 Task: Check the average views per listing of office in the last 3 years.
Action: Mouse moved to (938, 207)
Screenshot: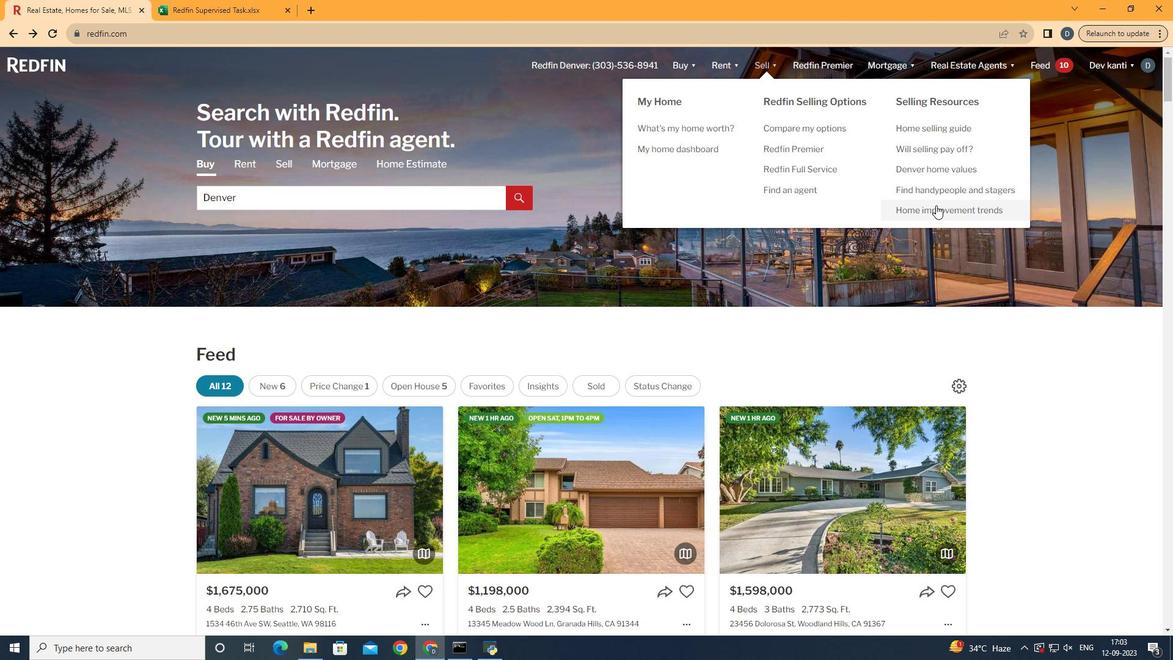 
Action: Mouse pressed left at (938, 207)
Screenshot: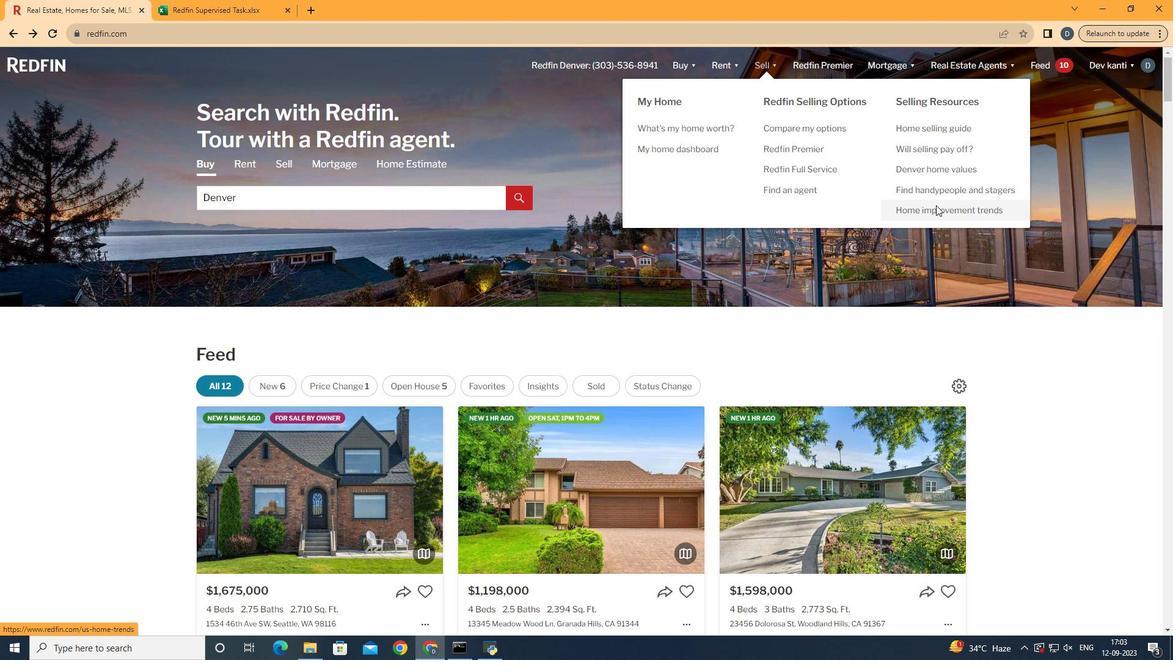 
Action: Mouse moved to (293, 235)
Screenshot: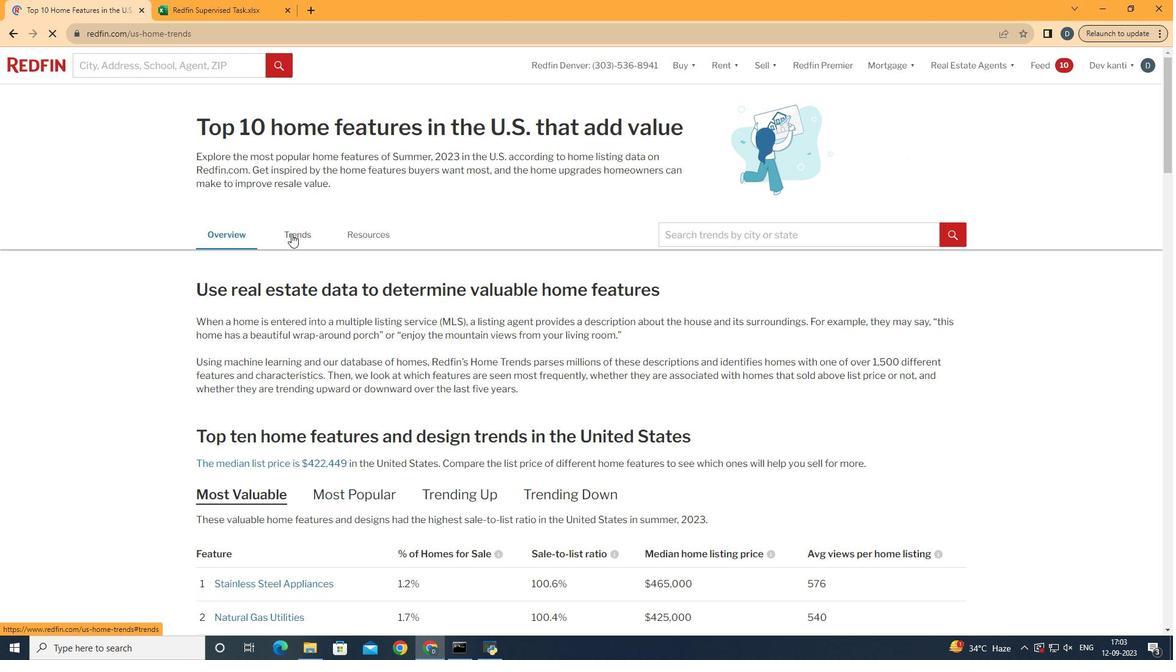 
Action: Mouse pressed left at (293, 235)
Screenshot: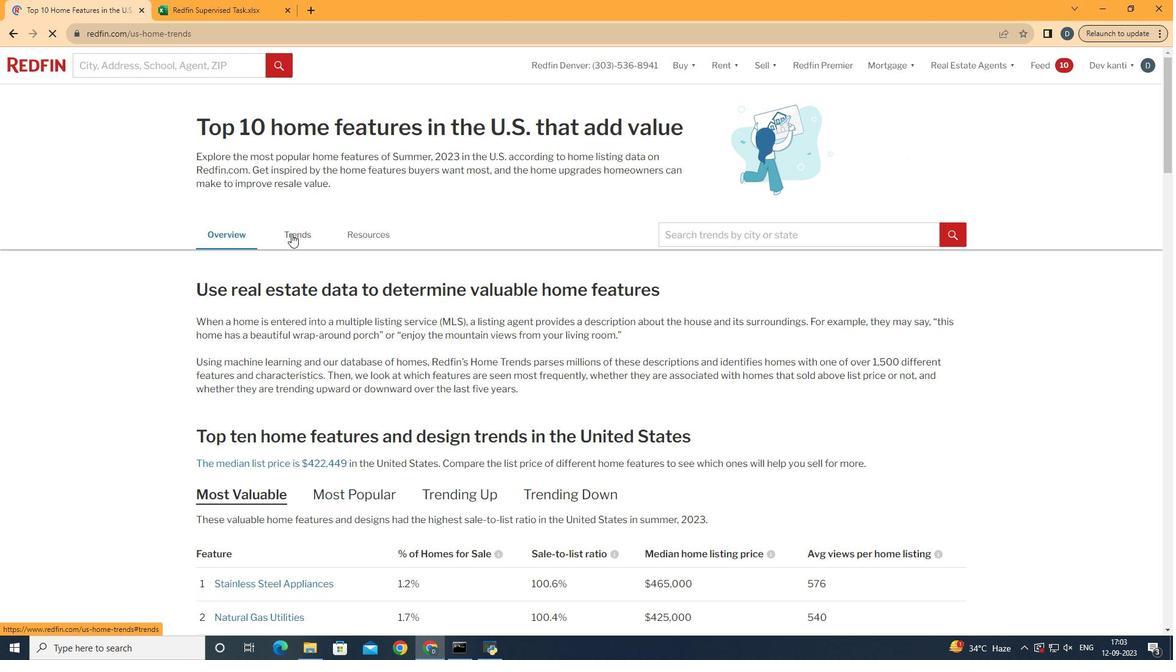 
Action: Mouse moved to (525, 313)
Screenshot: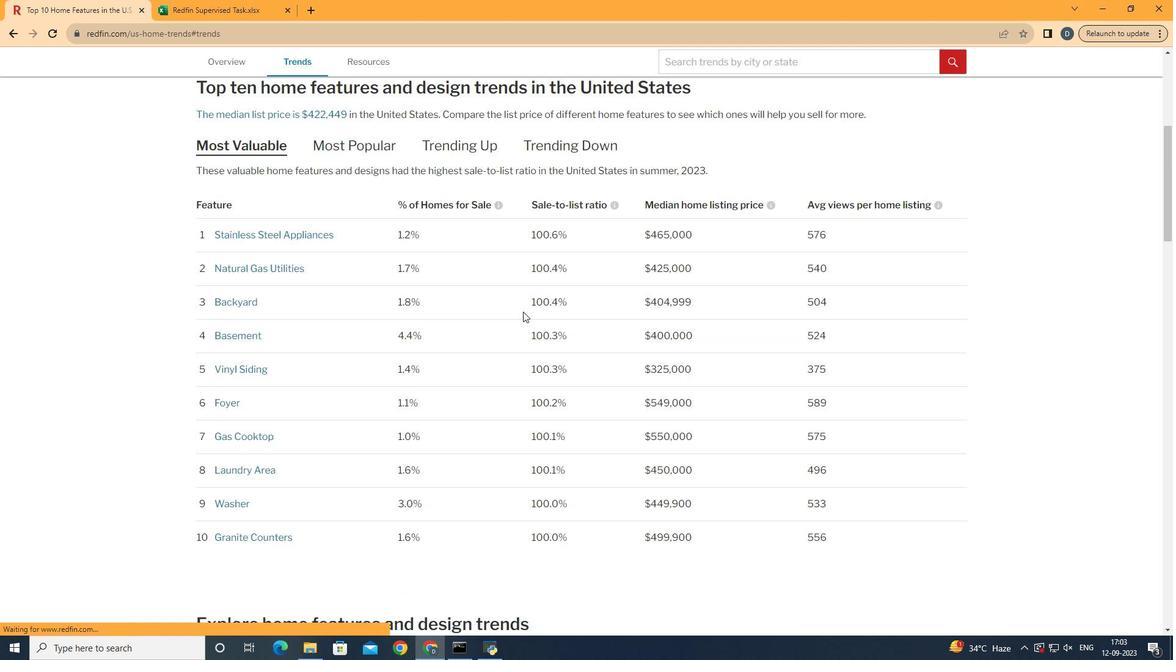 
Action: Mouse scrolled (525, 312) with delta (0, 0)
Screenshot: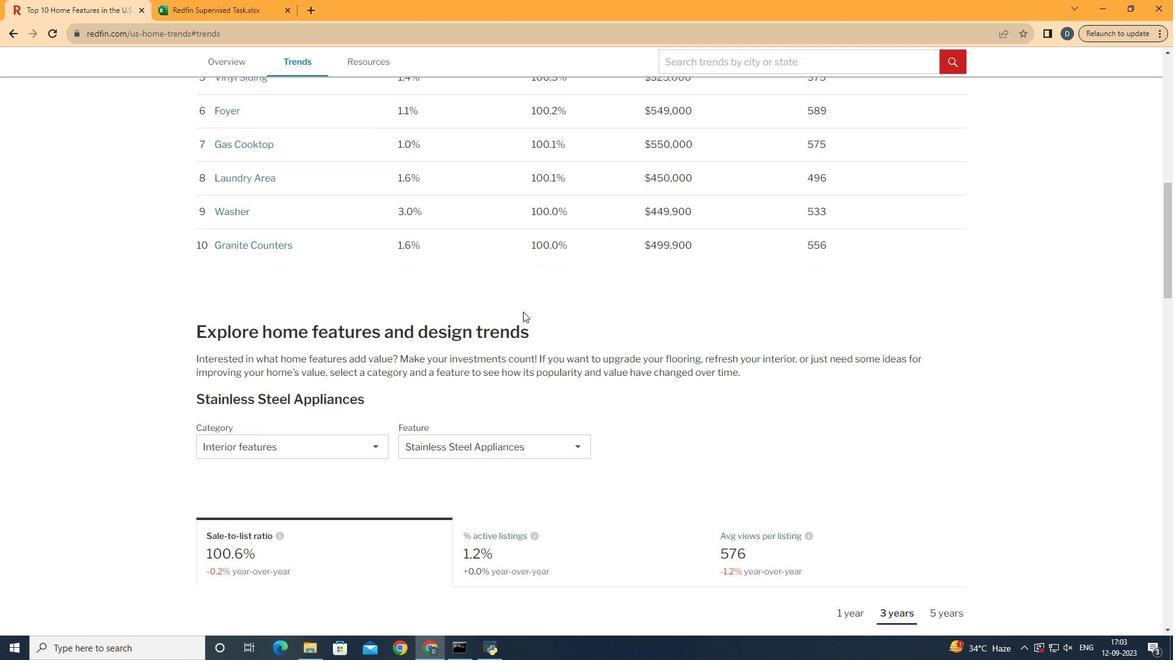
Action: Mouse scrolled (525, 312) with delta (0, 0)
Screenshot: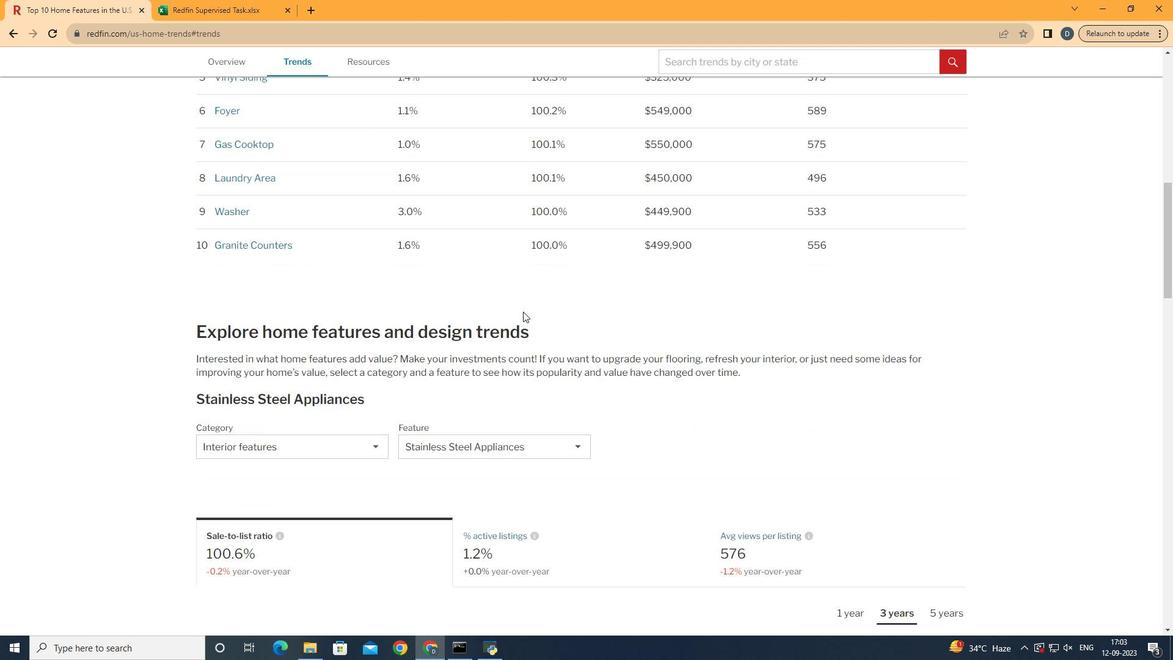 
Action: Mouse scrolled (525, 312) with delta (0, 0)
Screenshot: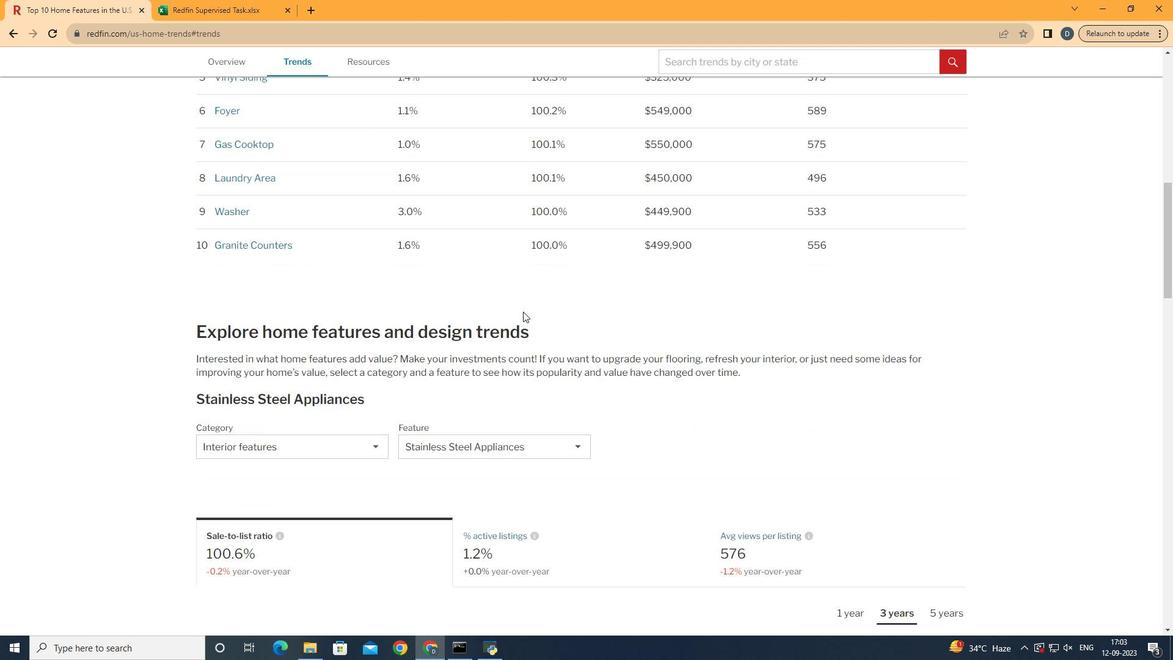 
Action: Mouse scrolled (525, 312) with delta (0, 0)
Screenshot: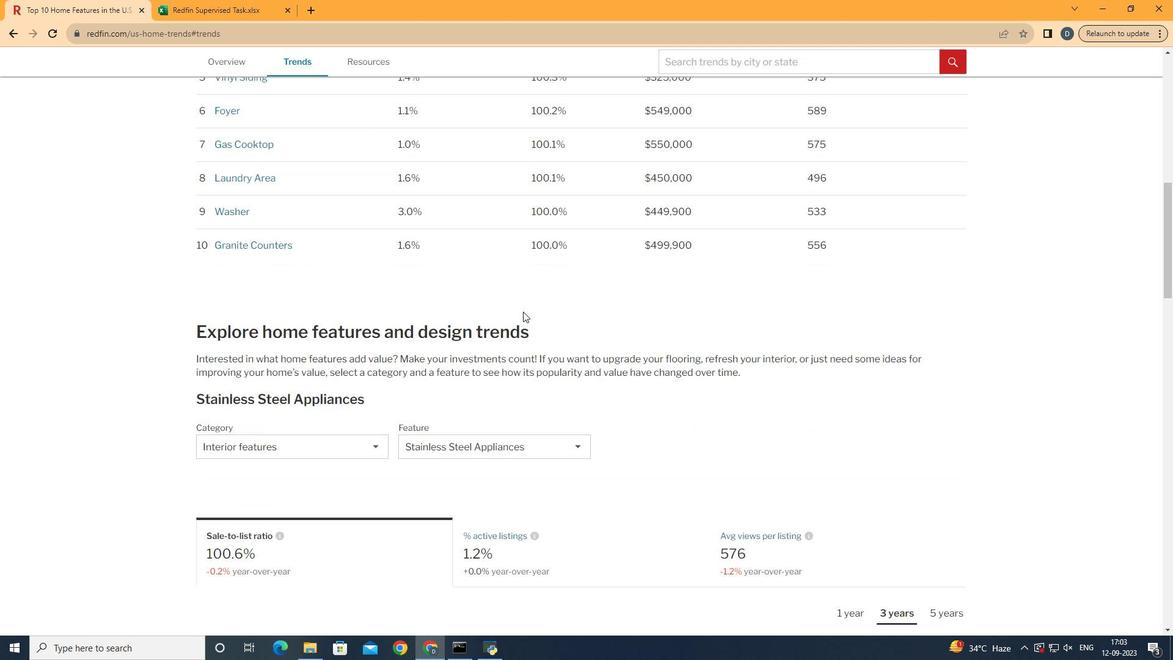 
Action: Mouse scrolled (525, 312) with delta (0, 0)
Screenshot: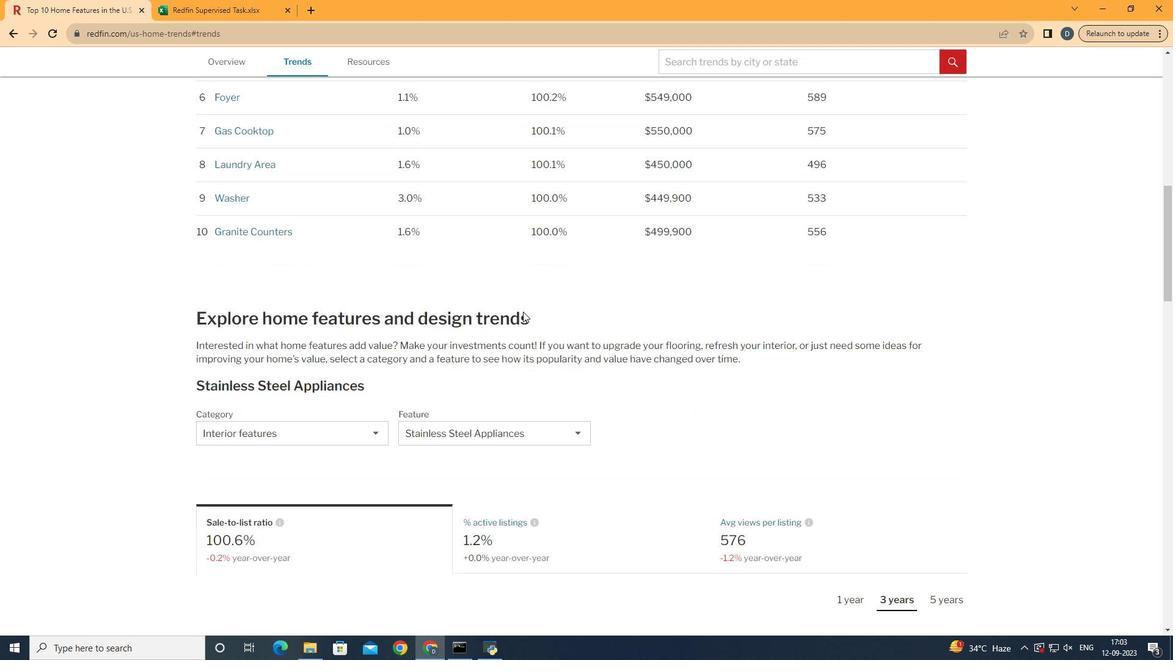 
Action: Mouse moved to (485, 305)
Screenshot: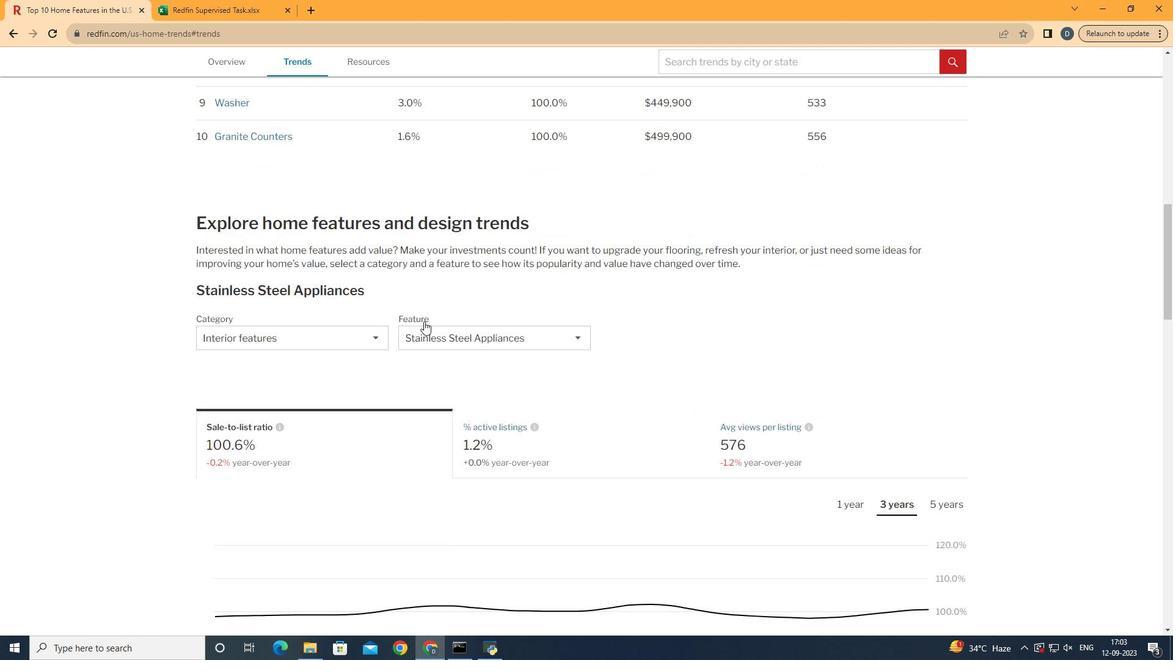 
Action: Mouse scrolled (485, 305) with delta (0, 0)
Screenshot: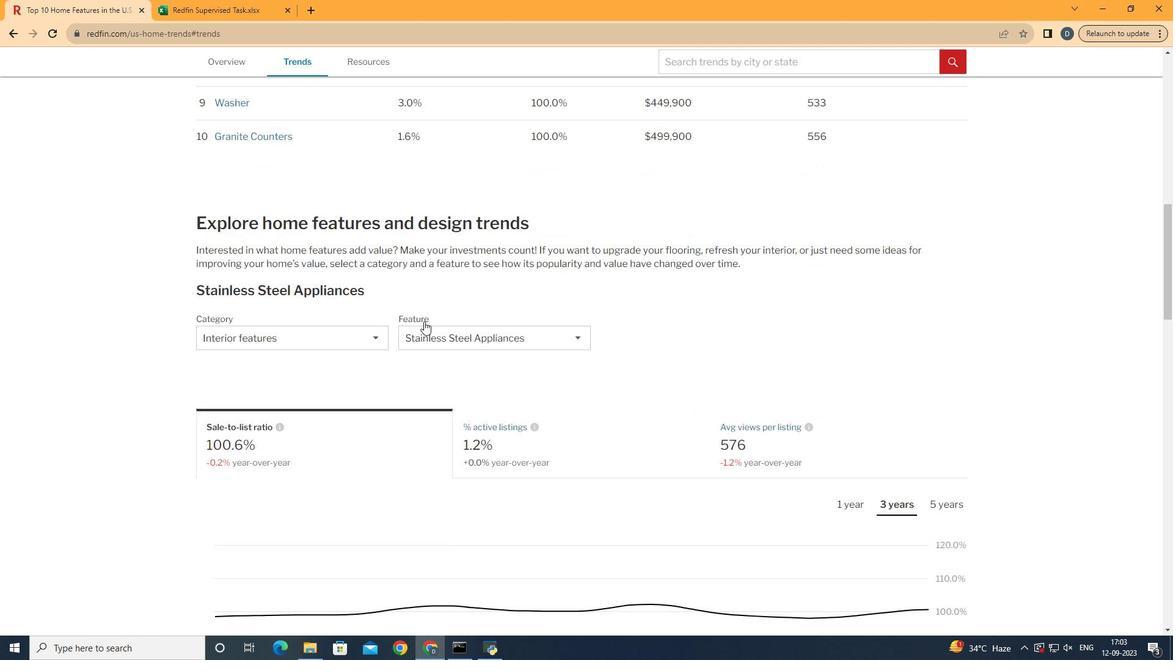
Action: Mouse moved to (482, 307)
Screenshot: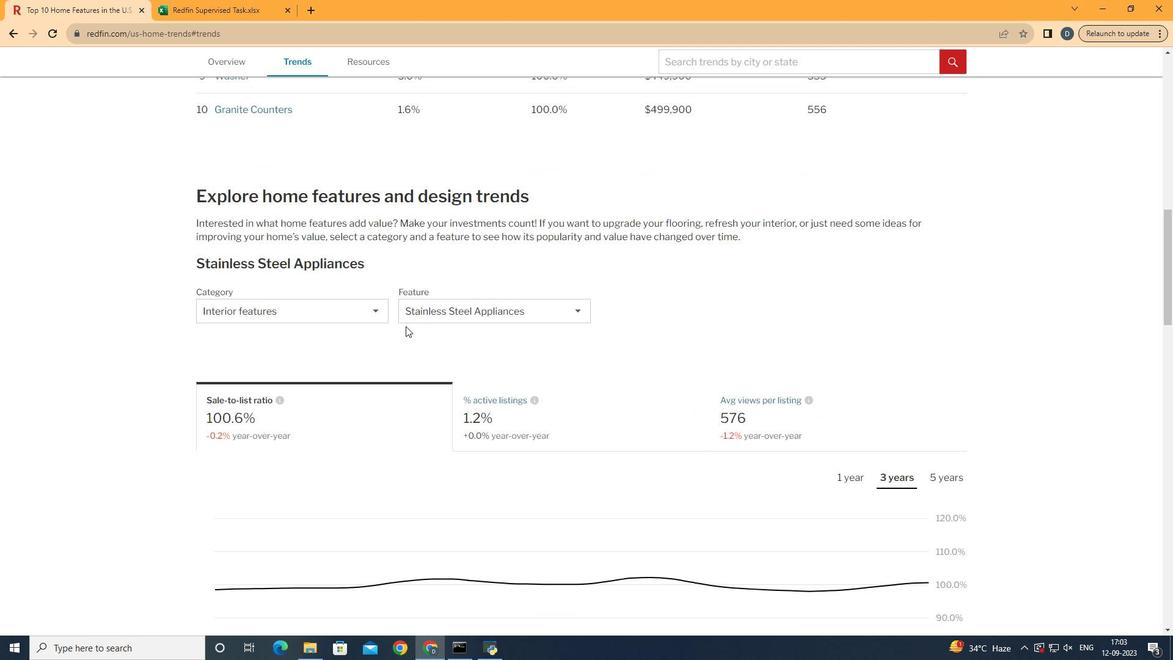 
Action: Mouse scrolled (482, 306) with delta (0, 0)
Screenshot: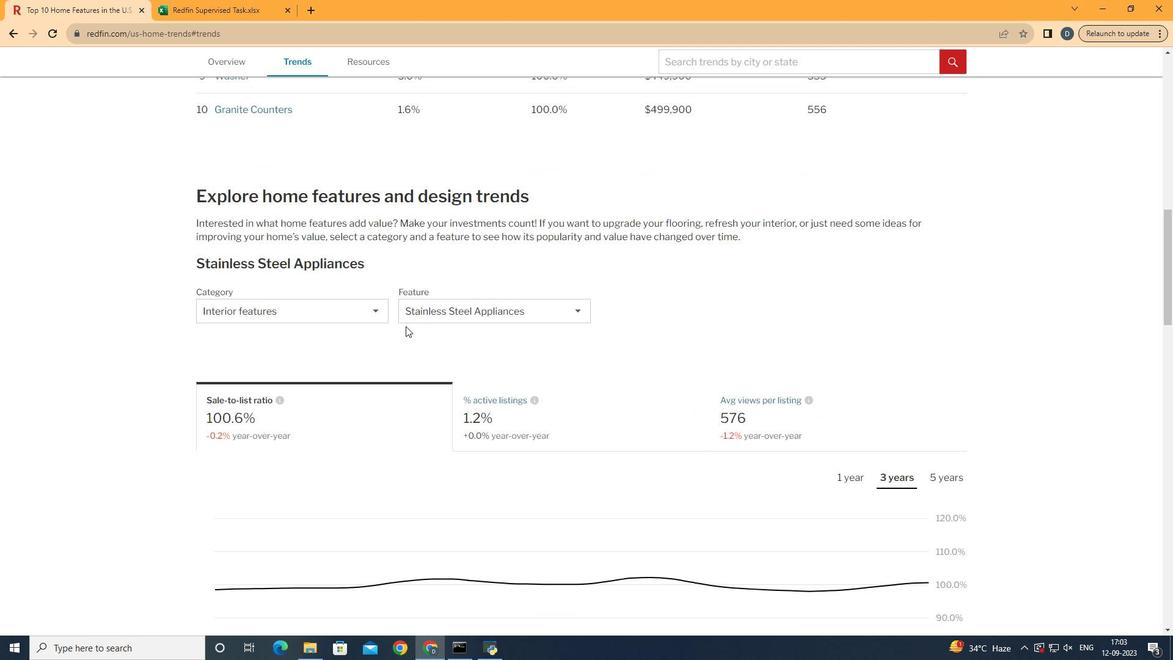 
Action: Mouse moved to (347, 309)
Screenshot: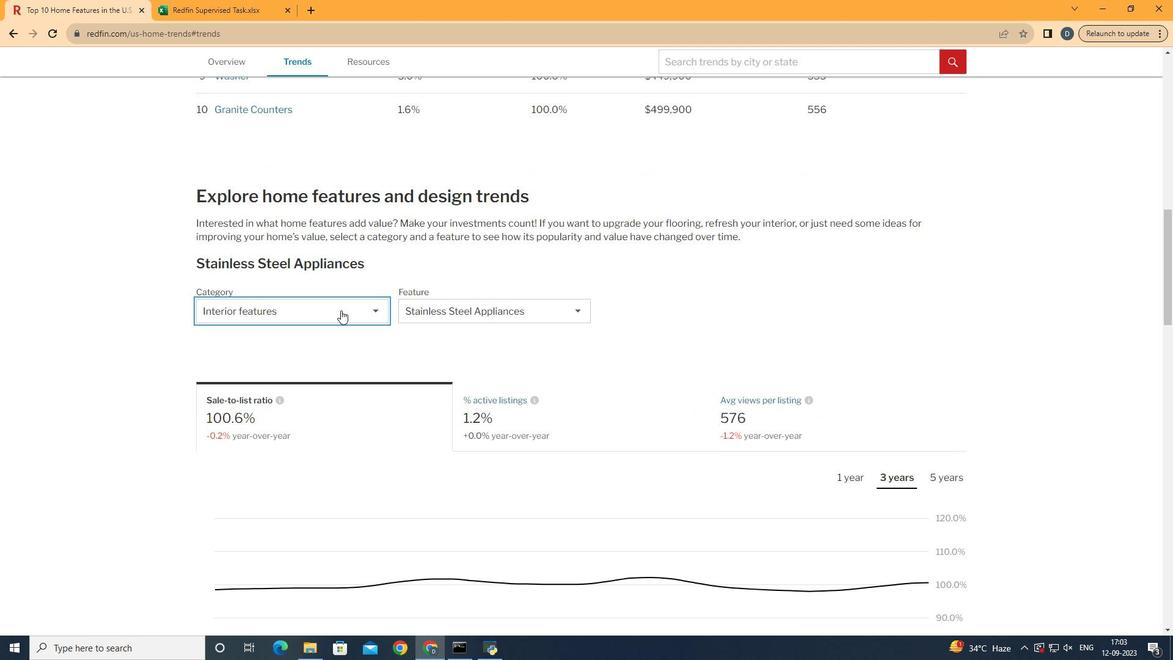 
Action: Mouse pressed left at (347, 309)
Screenshot: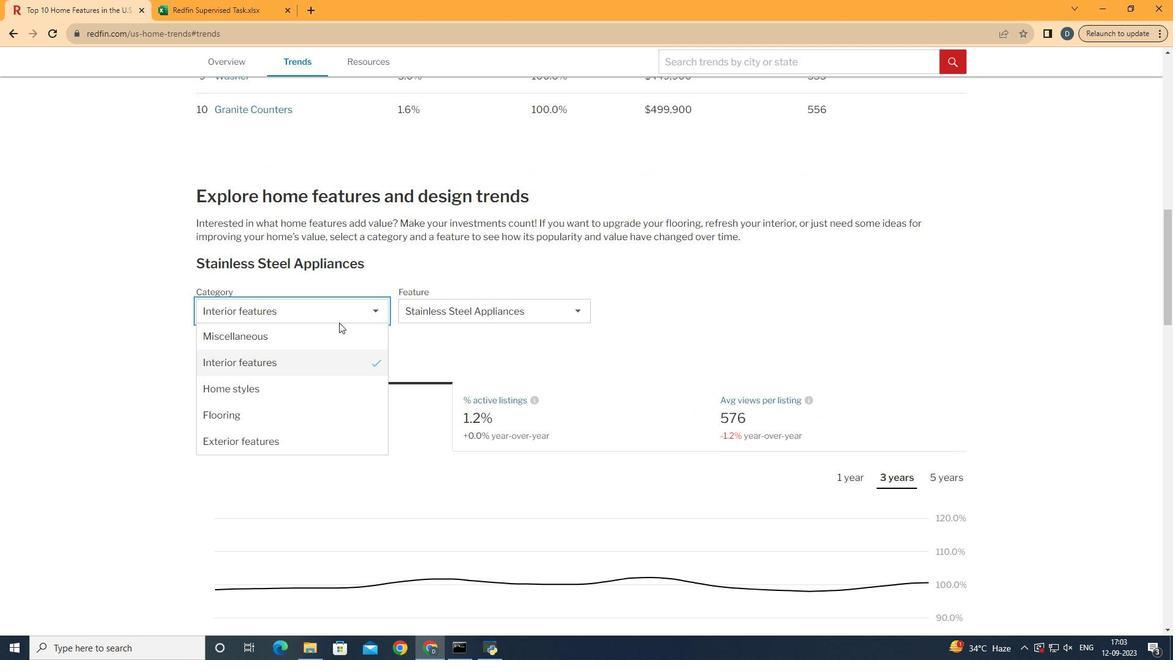 
Action: Mouse moved to (336, 374)
Screenshot: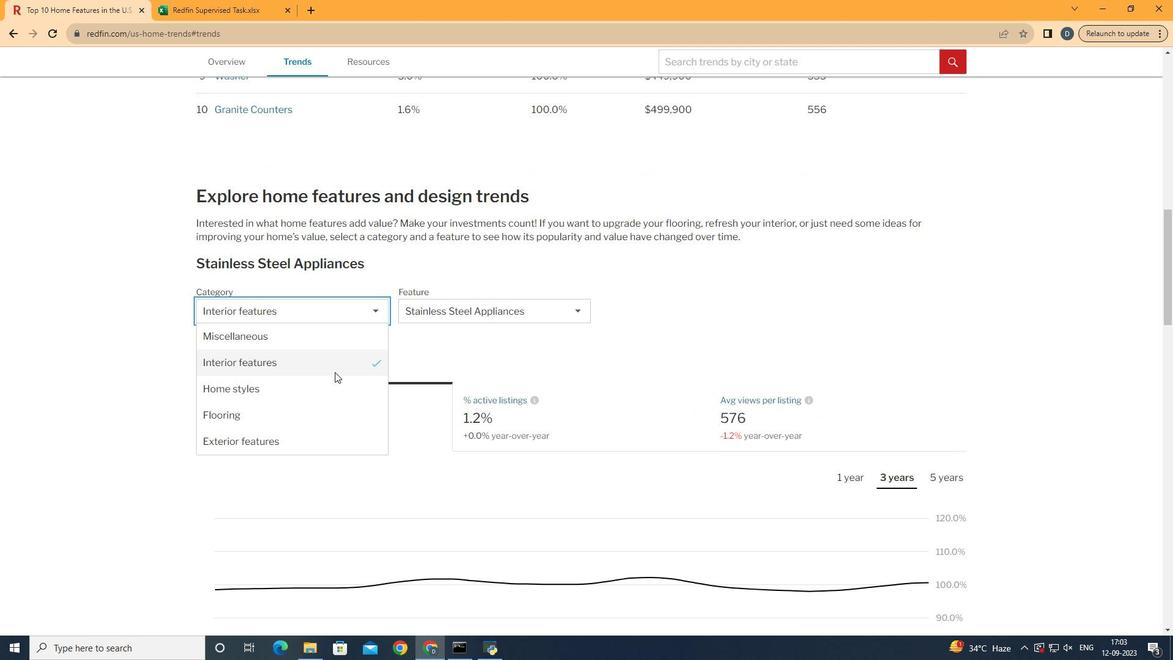 
Action: Mouse pressed left at (336, 374)
Screenshot: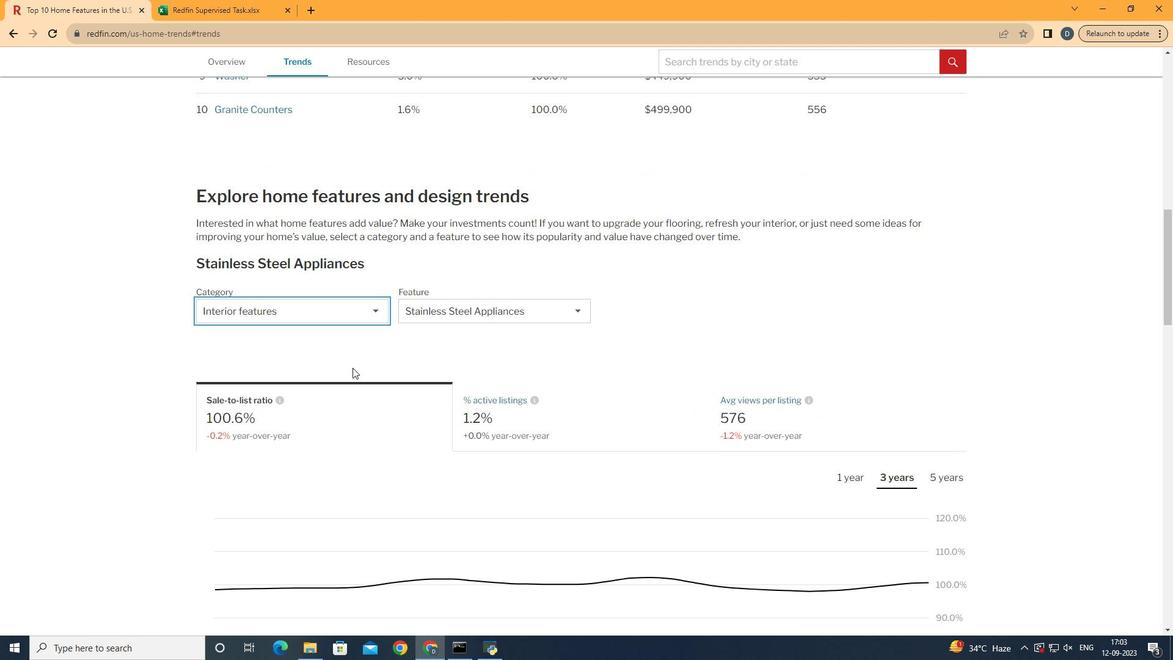 
Action: Mouse moved to (528, 318)
Screenshot: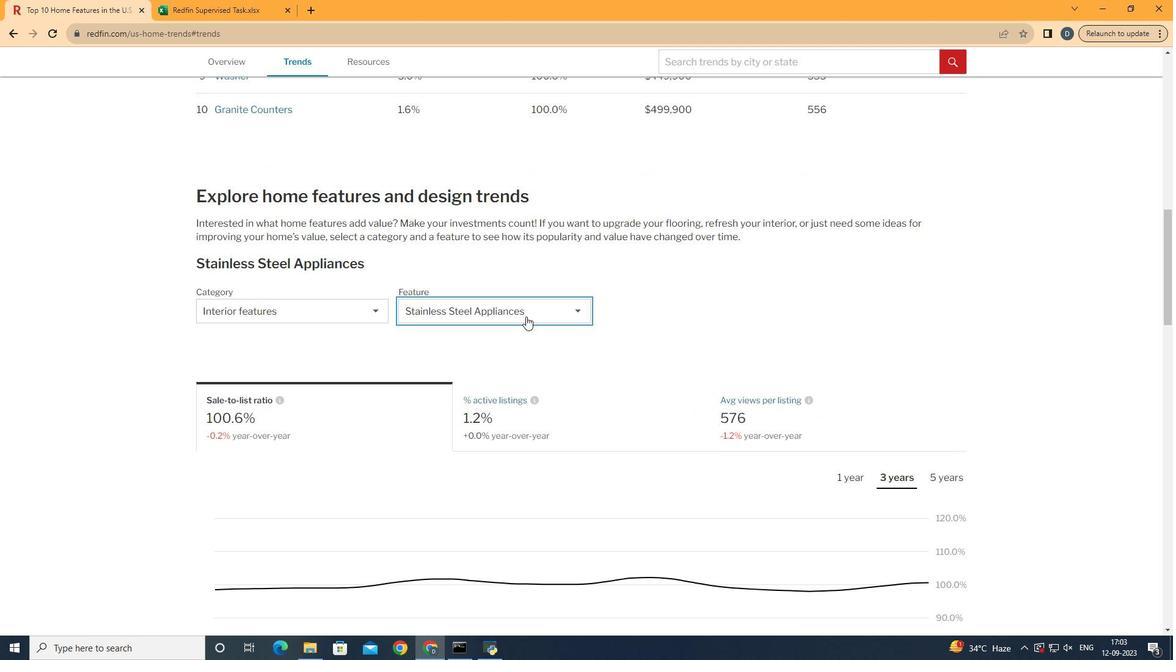 
Action: Mouse pressed left at (528, 318)
Screenshot: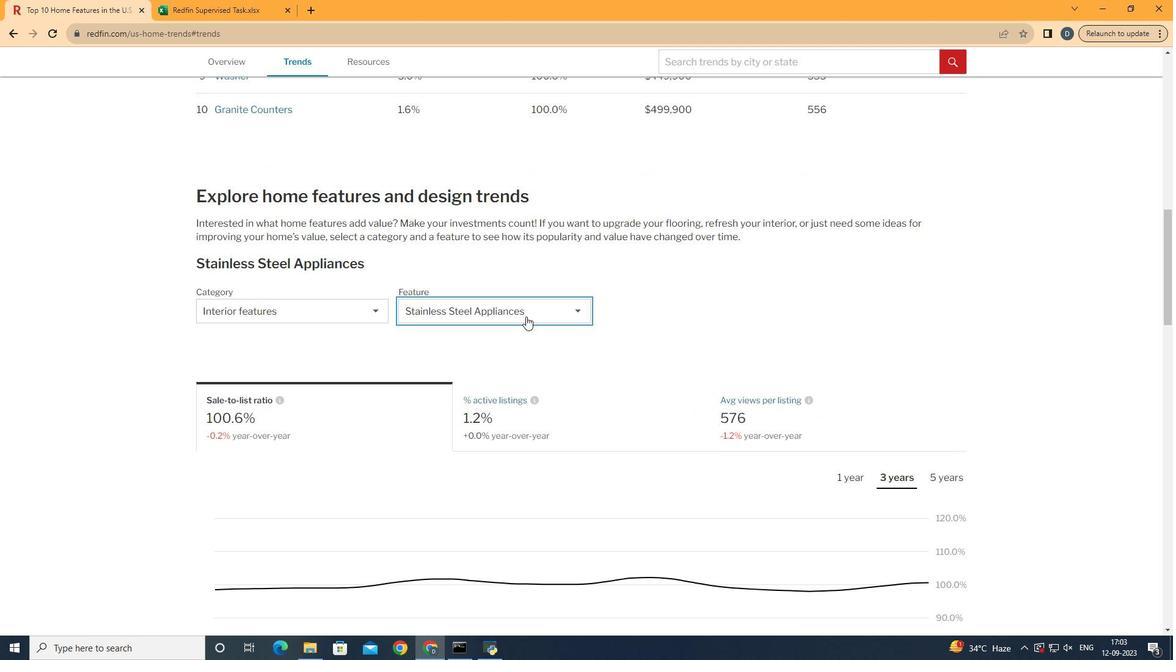 
Action: Mouse moved to (508, 430)
Screenshot: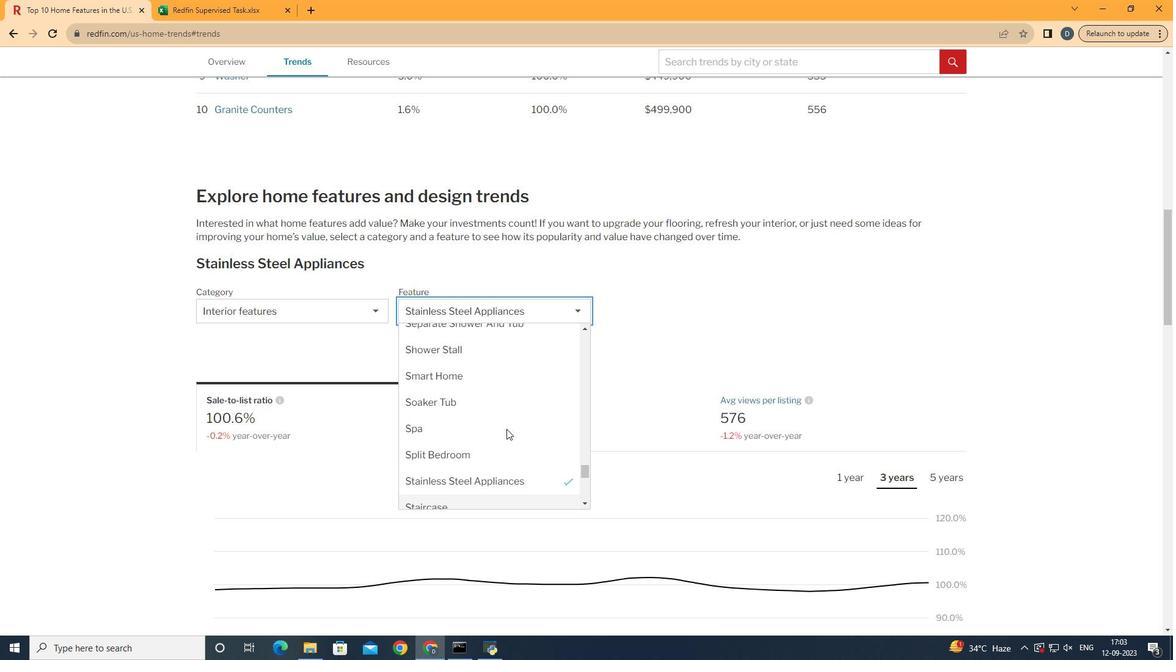 
Action: Mouse scrolled (508, 431) with delta (0, 0)
Screenshot: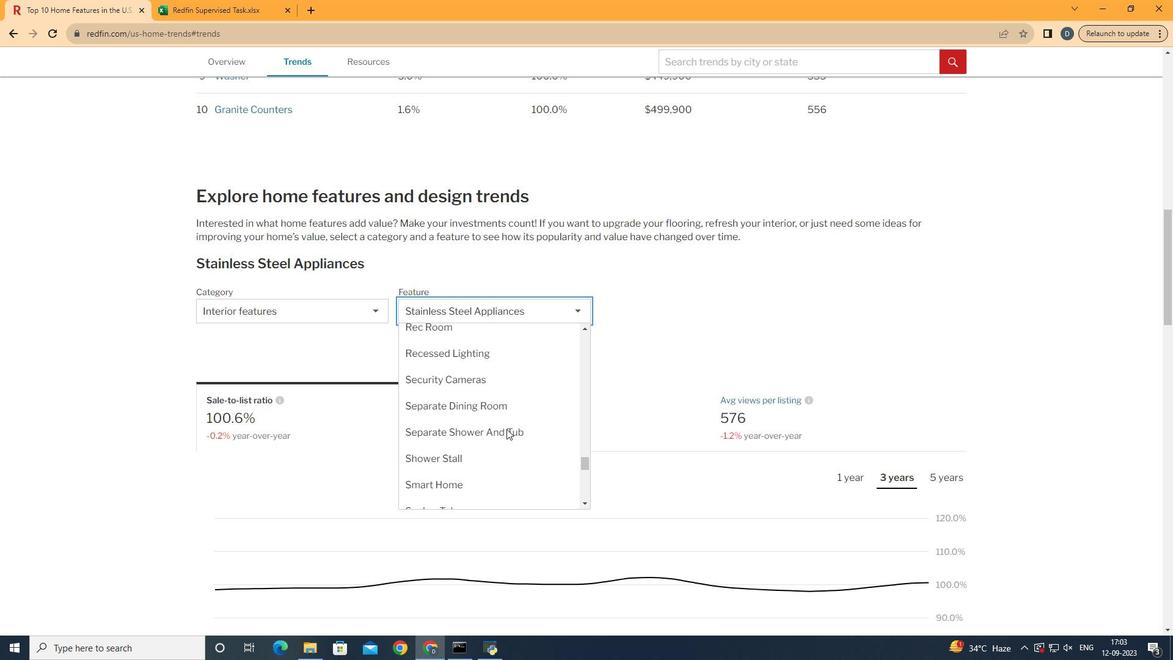 
Action: Mouse scrolled (508, 431) with delta (0, 0)
Screenshot: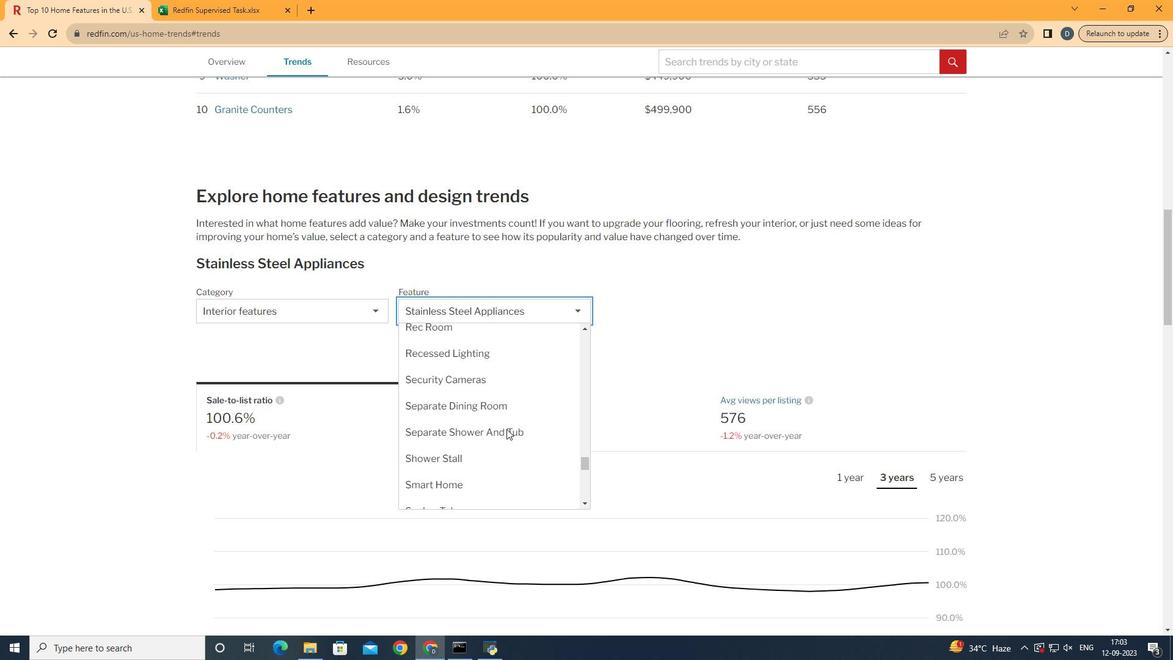 
Action: Mouse scrolled (508, 431) with delta (0, 0)
Screenshot: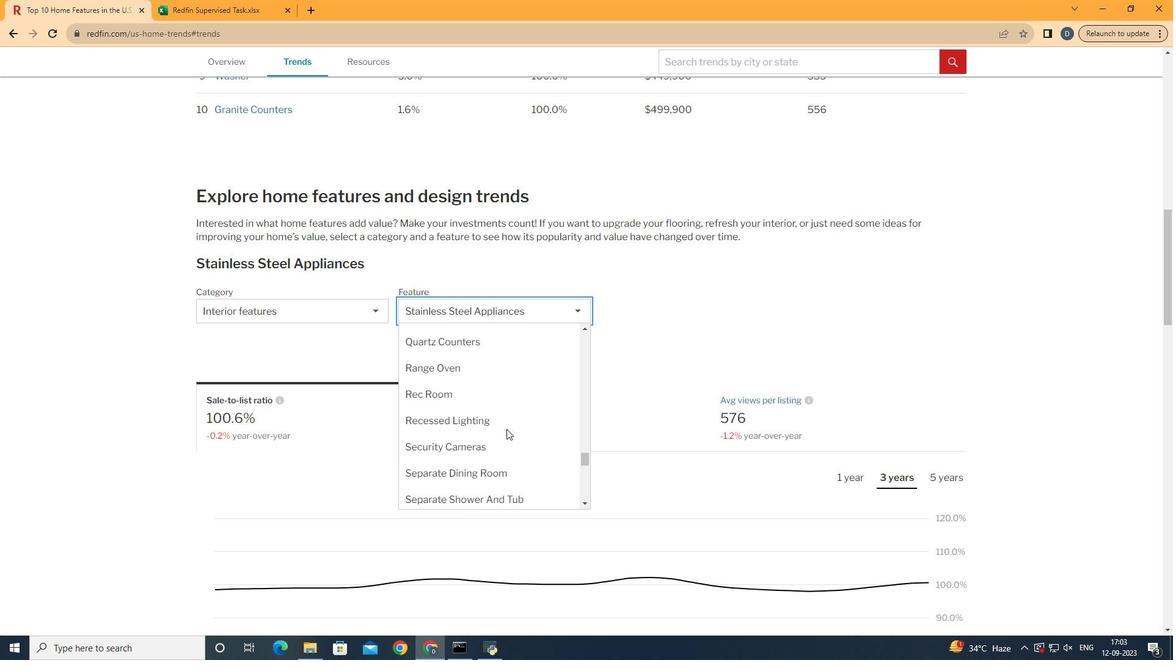 
Action: Mouse scrolled (508, 431) with delta (0, 0)
Screenshot: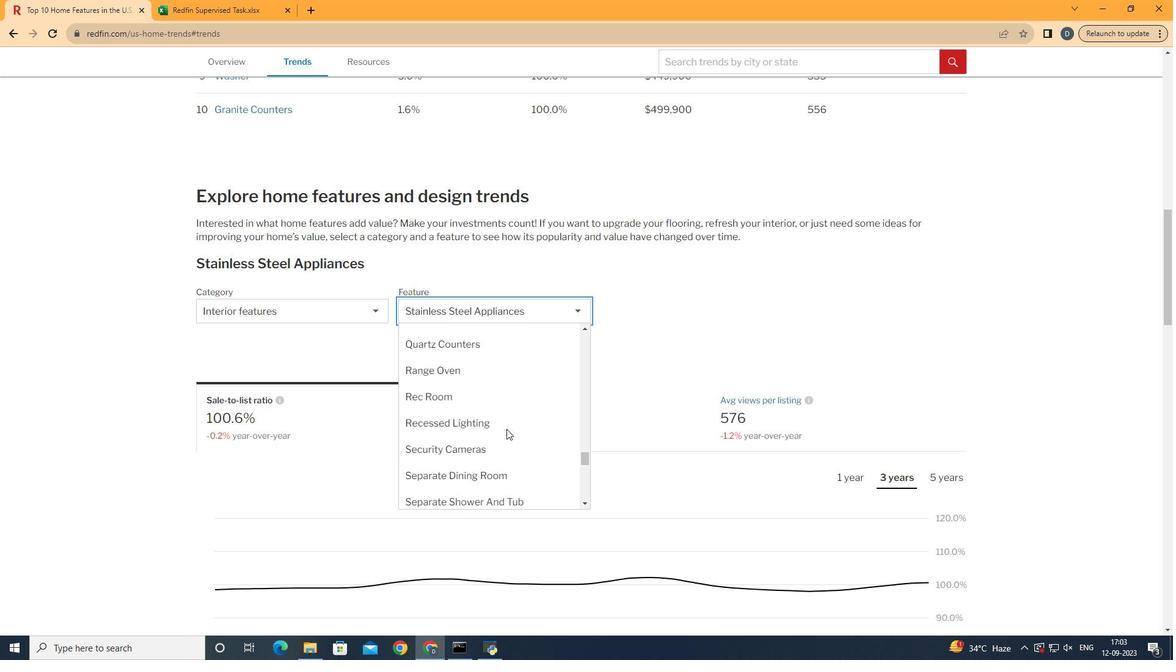
Action: Mouse scrolled (508, 431) with delta (0, 0)
Screenshot: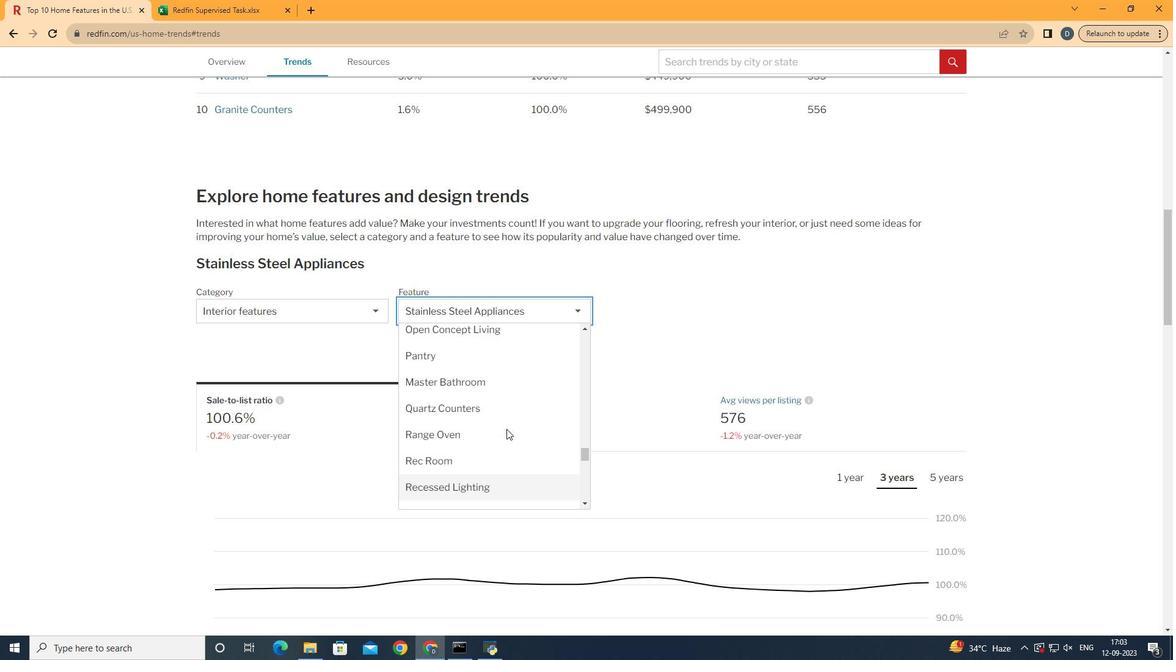 
Action: Mouse scrolled (508, 431) with delta (0, 0)
Screenshot: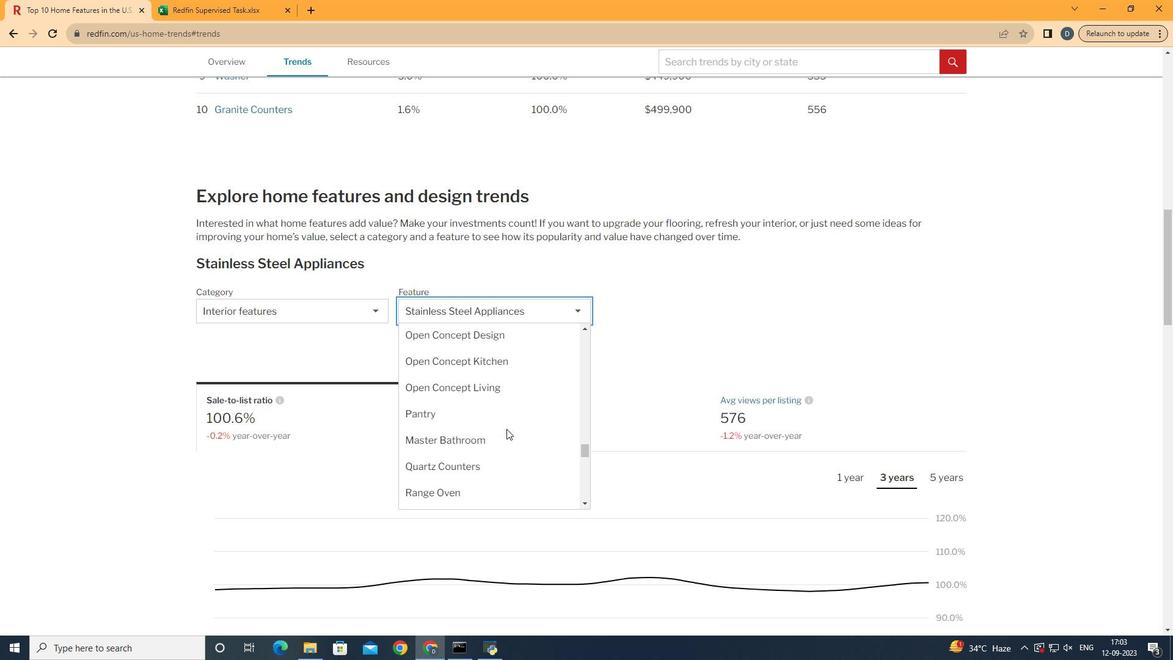 
Action: Mouse moved to (517, 413)
Screenshot: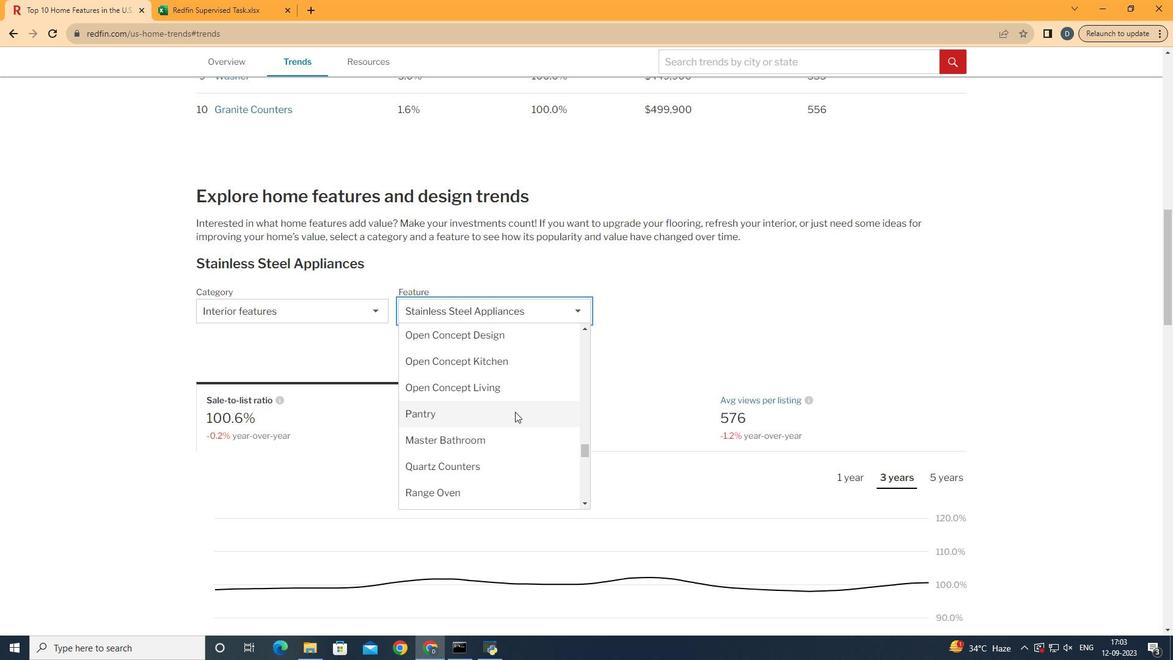 
Action: Mouse scrolled (517, 414) with delta (0, 0)
Screenshot: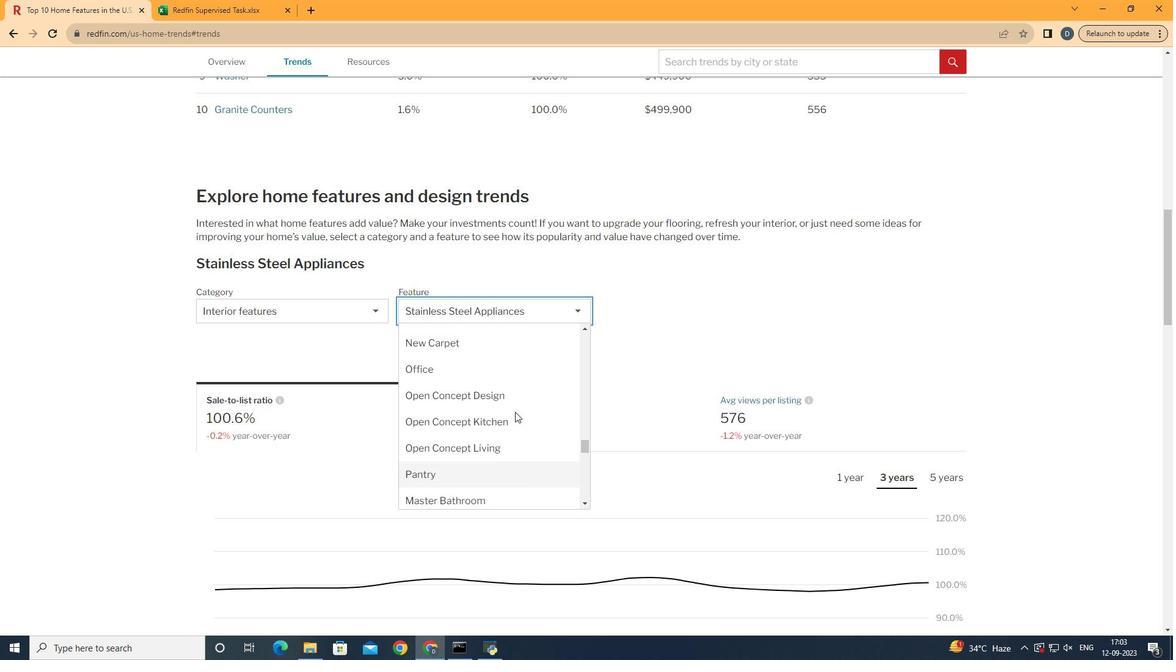 
Action: Mouse moved to (530, 377)
Screenshot: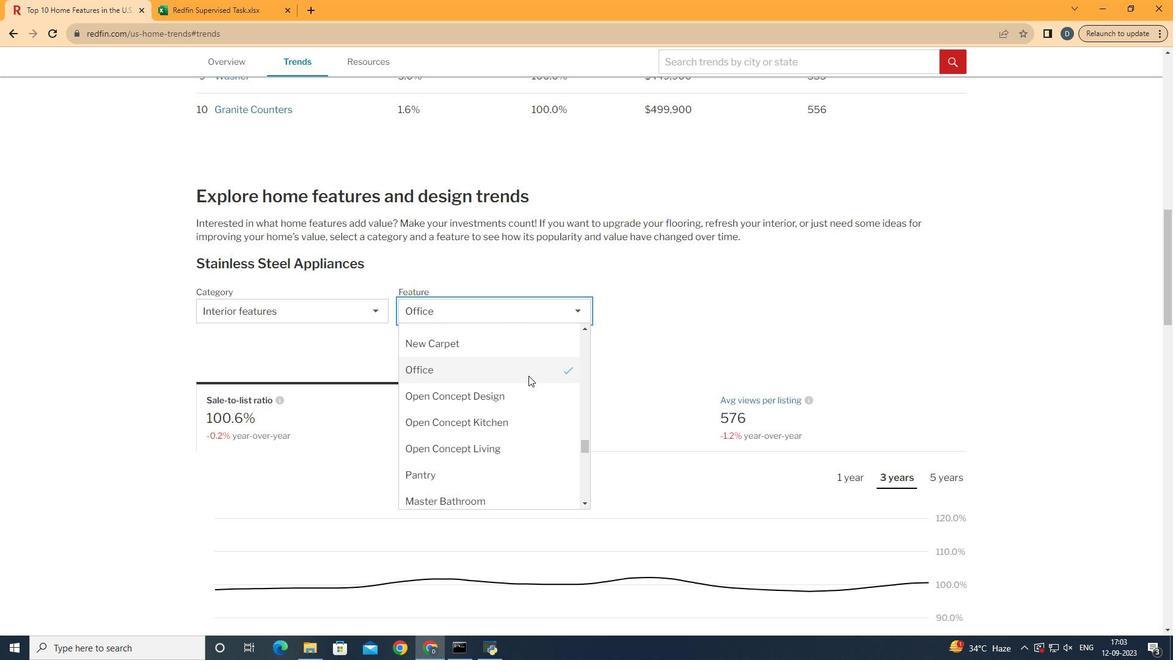 
Action: Mouse pressed left at (530, 377)
Screenshot: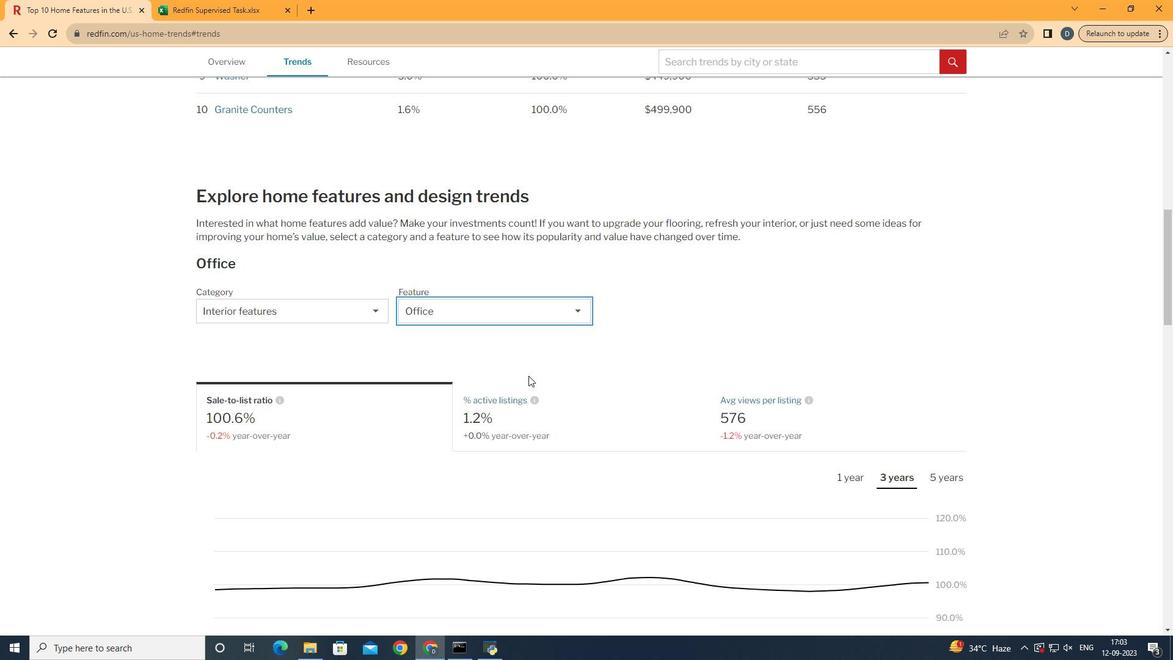 
Action: Mouse moved to (783, 427)
Screenshot: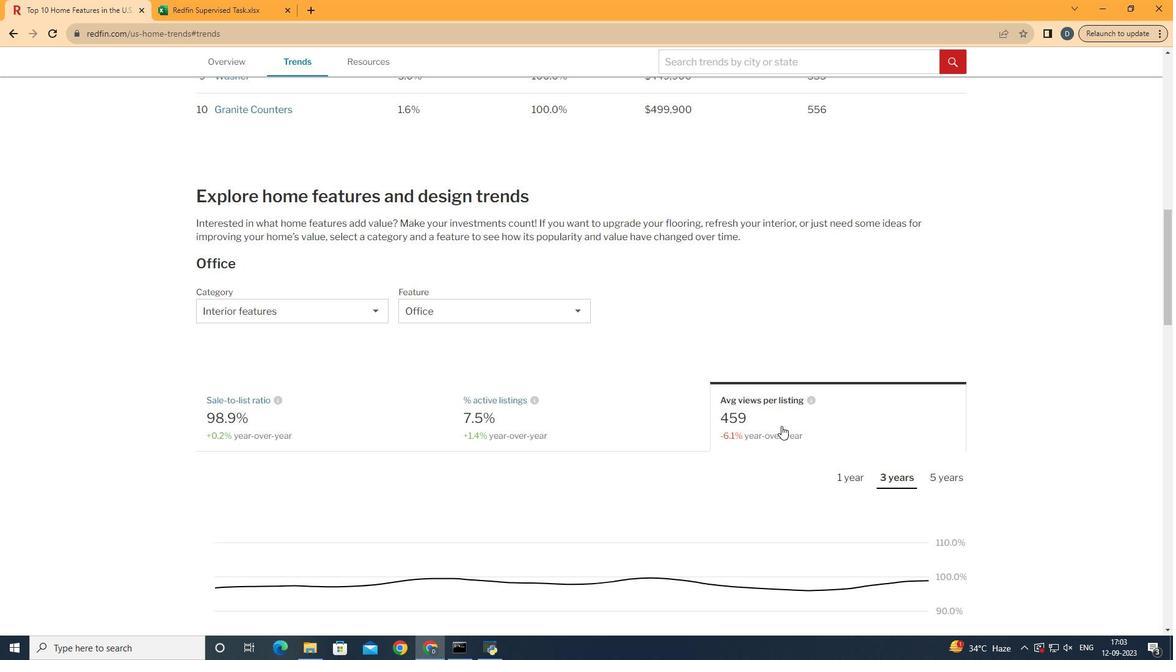 
Action: Mouse pressed left at (783, 427)
Screenshot: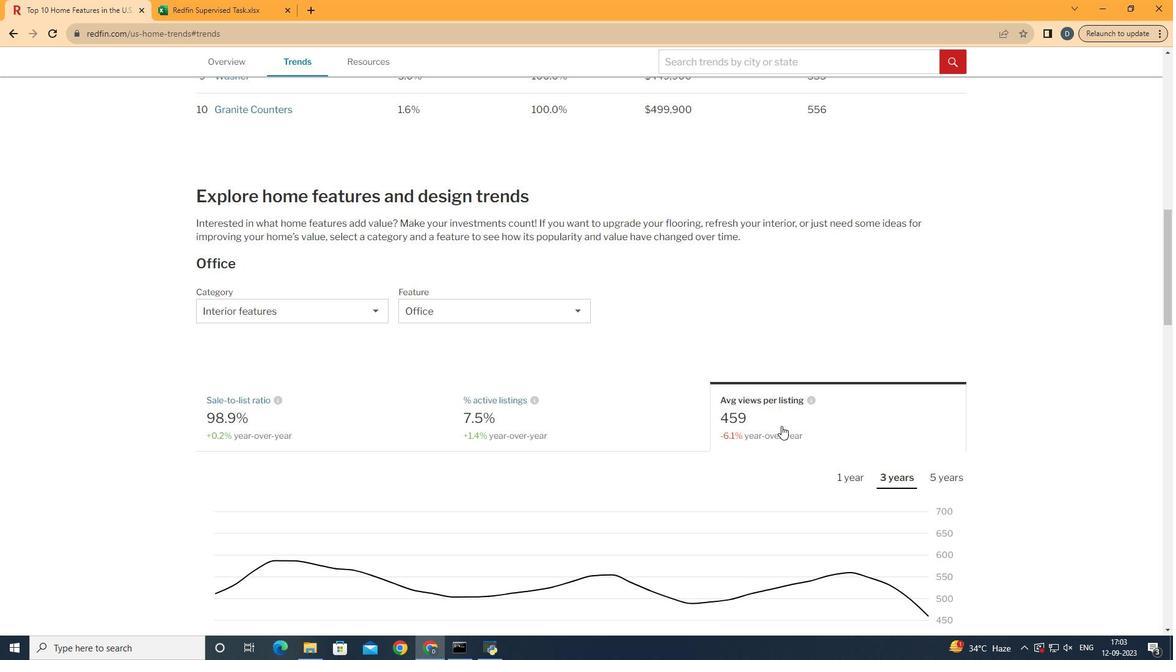 
Action: Mouse moved to (898, 478)
Screenshot: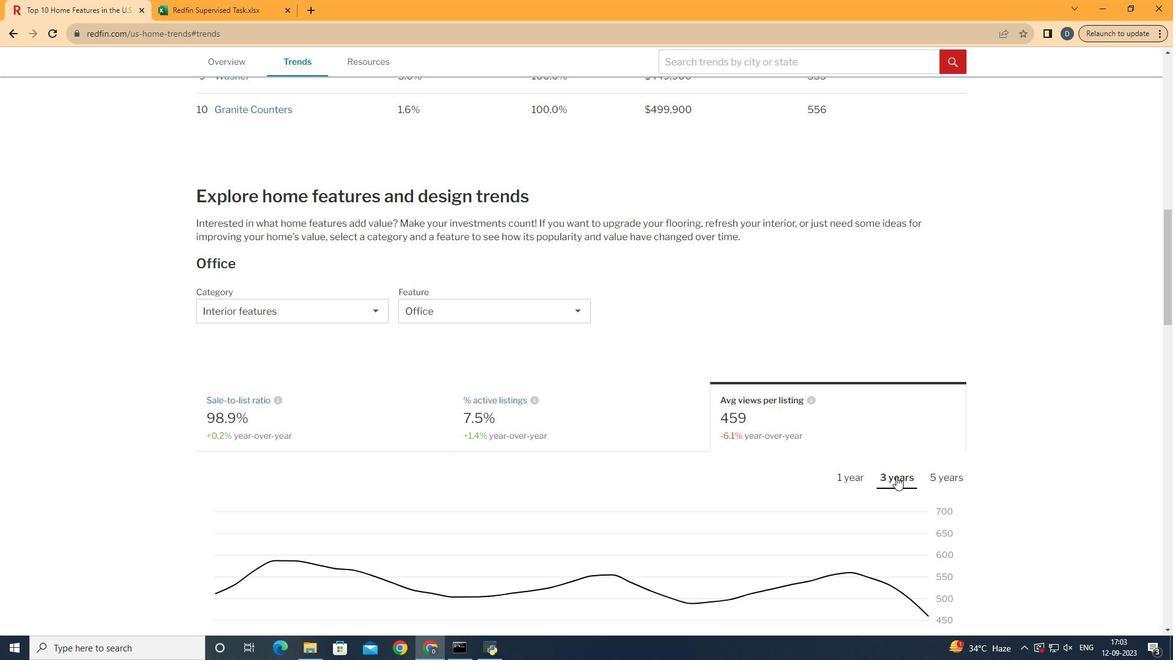 
Action: Mouse pressed left at (898, 478)
Screenshot: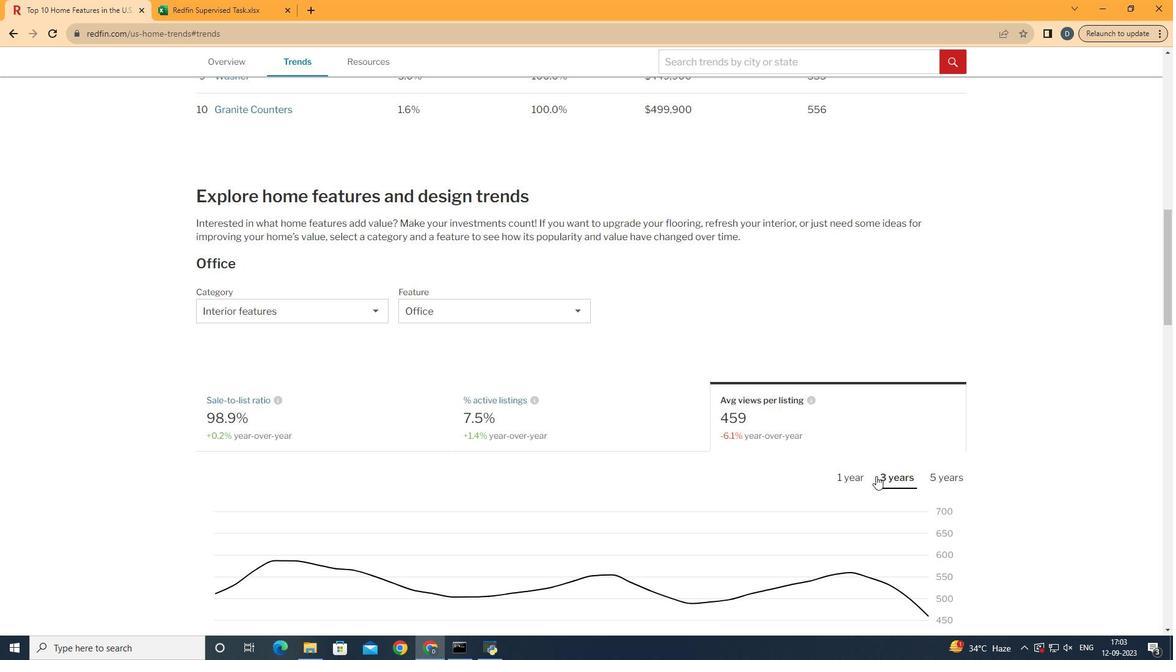 
Action: Mouse moved to (795, 475)
Screenshot: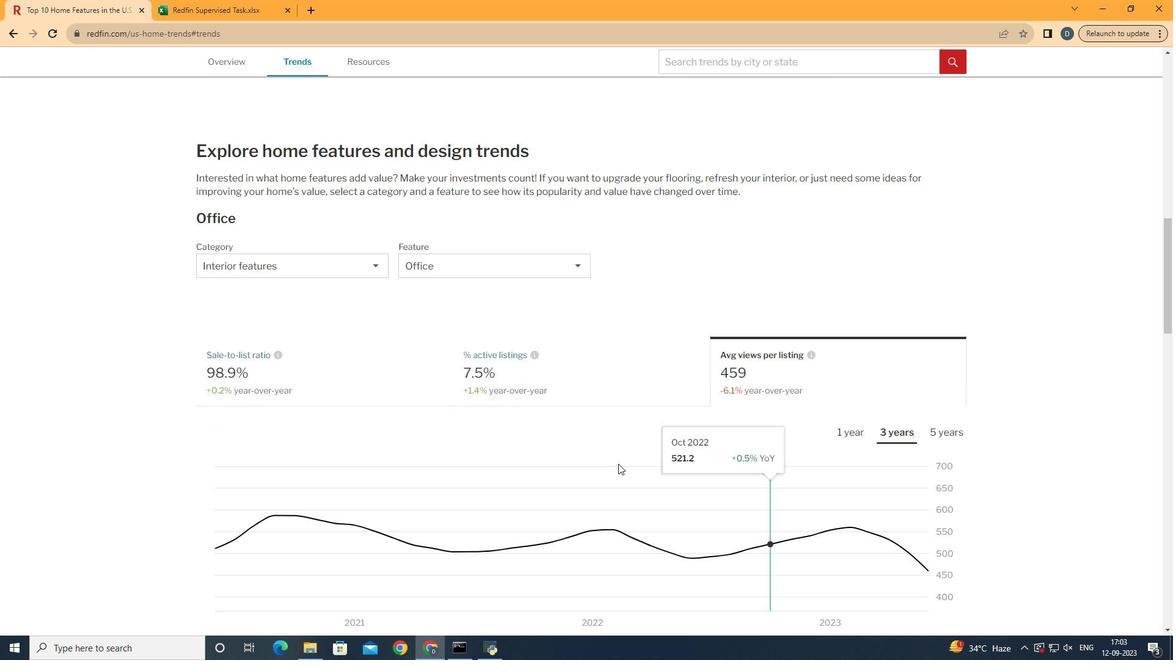 
Action: Mouse scrolled (795, 474) with delta (0, 0)
Screenshot: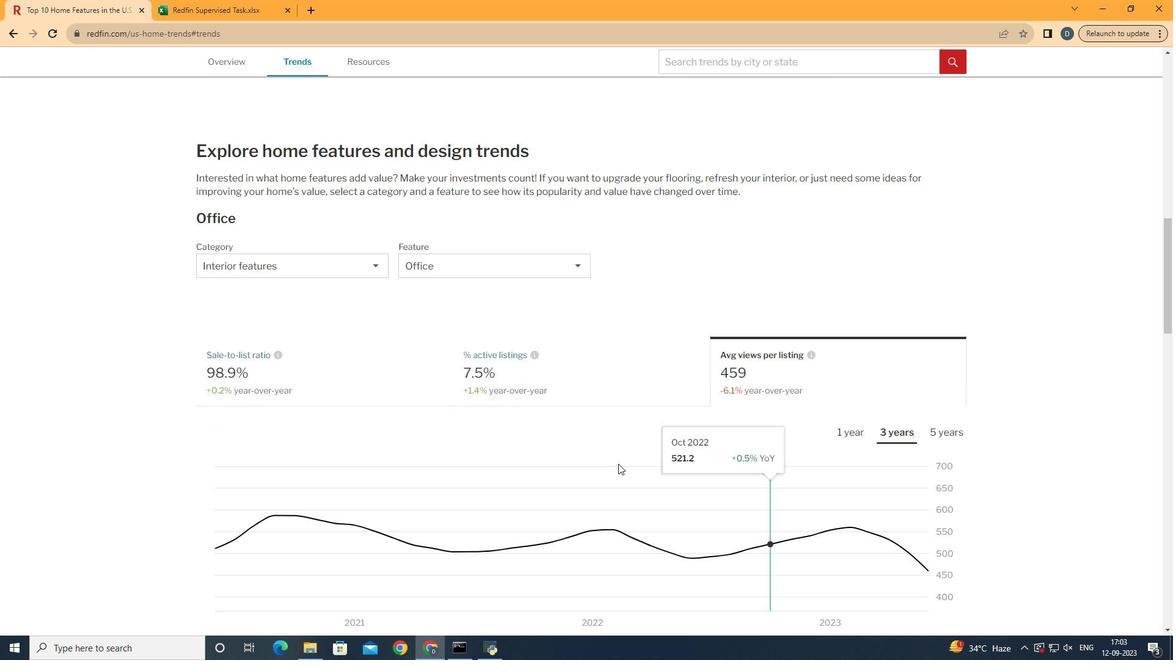 
Action: Mouse moved to (787, 477)
Screenshot: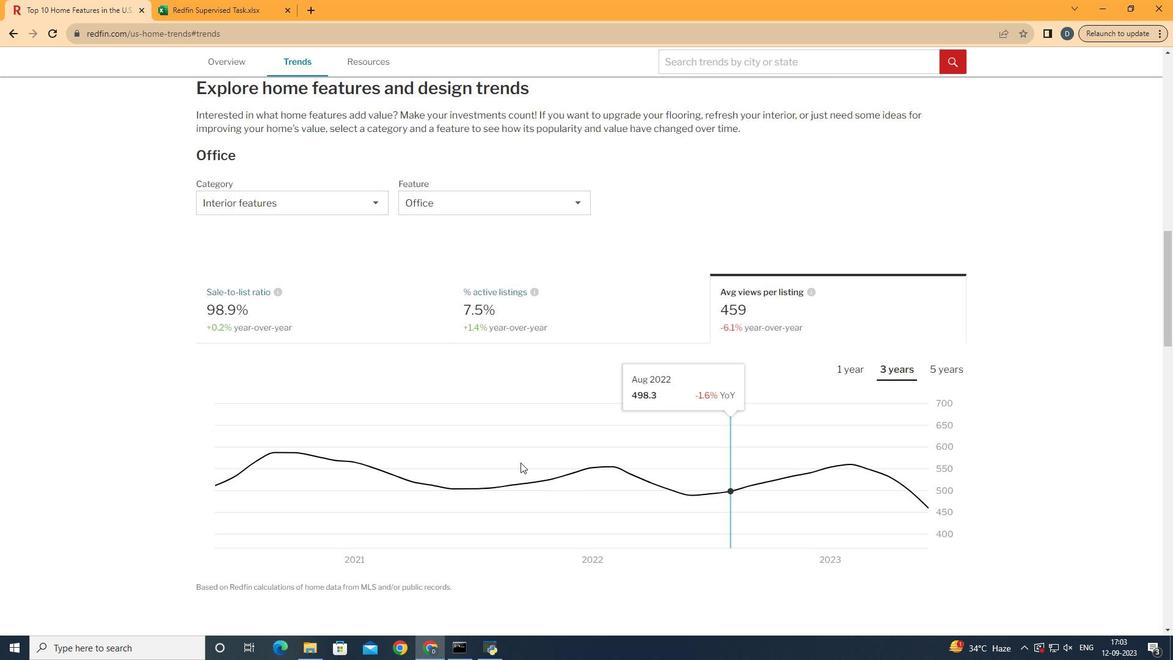 
Action: Mouse scrolled (787, 476) with delta (0, 0)
Screenshot: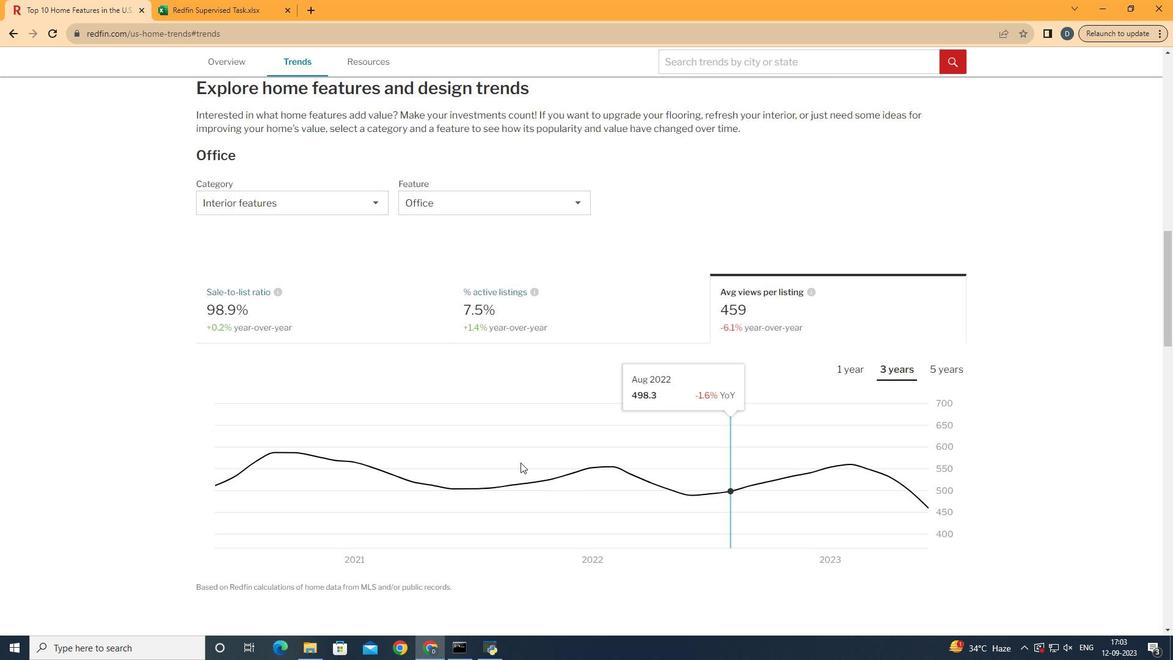 
Action: Mouse moved to (385, 465)
Screenshot: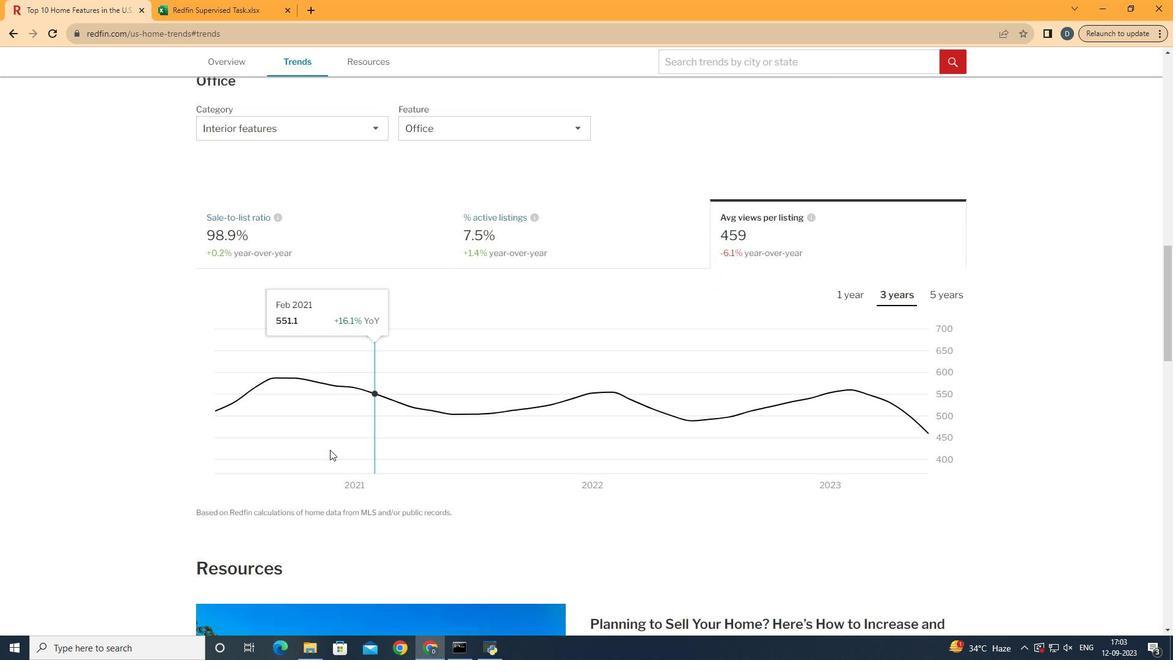 
Action: Mouse scrolled (385, 464) with delta (0, 0)
Screenshot: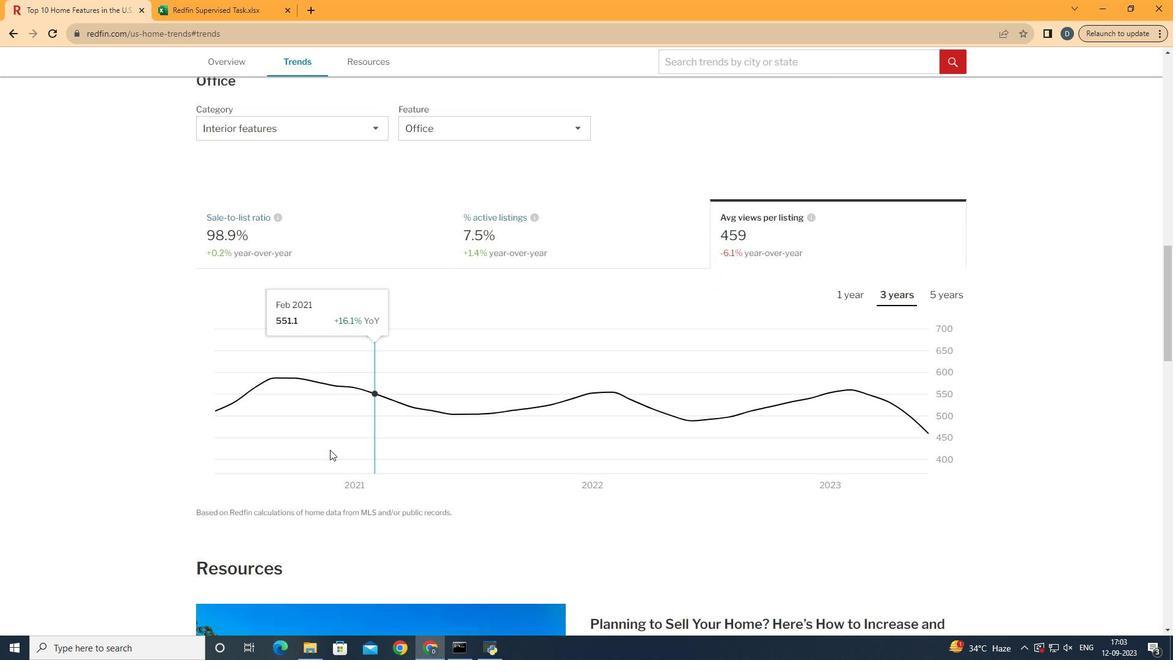 
Action: Mouse moved to (934, 413)
Screenshot: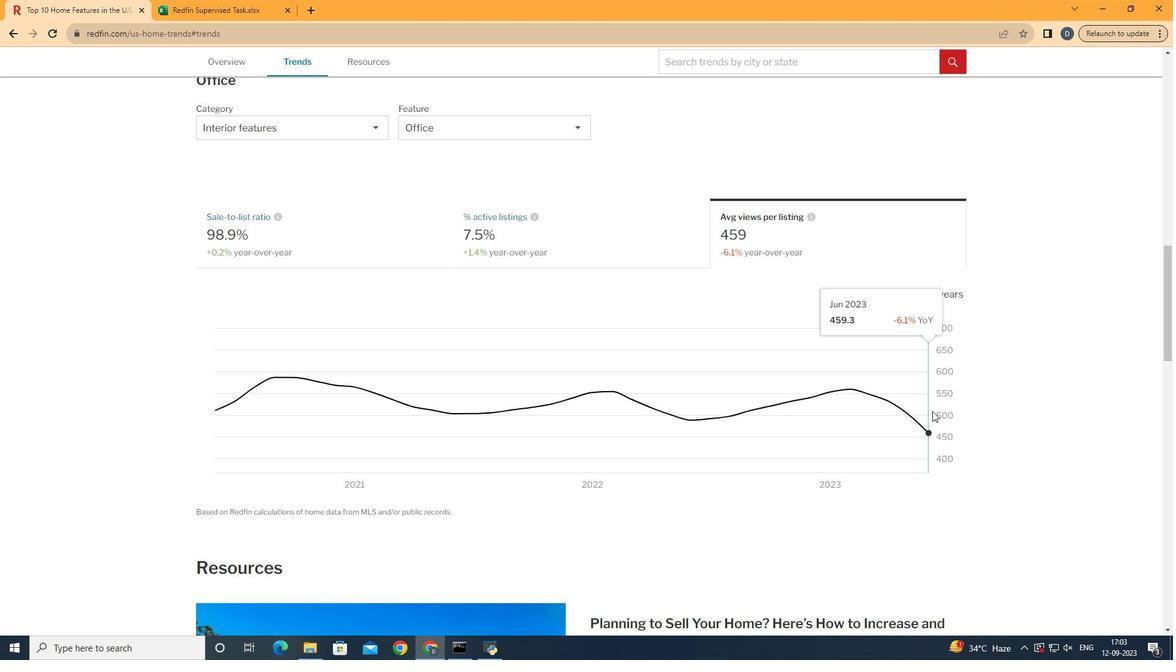 
